 Task: Check current mortgage rates that include FHA loans.
Action: Mouse moved to (796, 149)
Screenshot: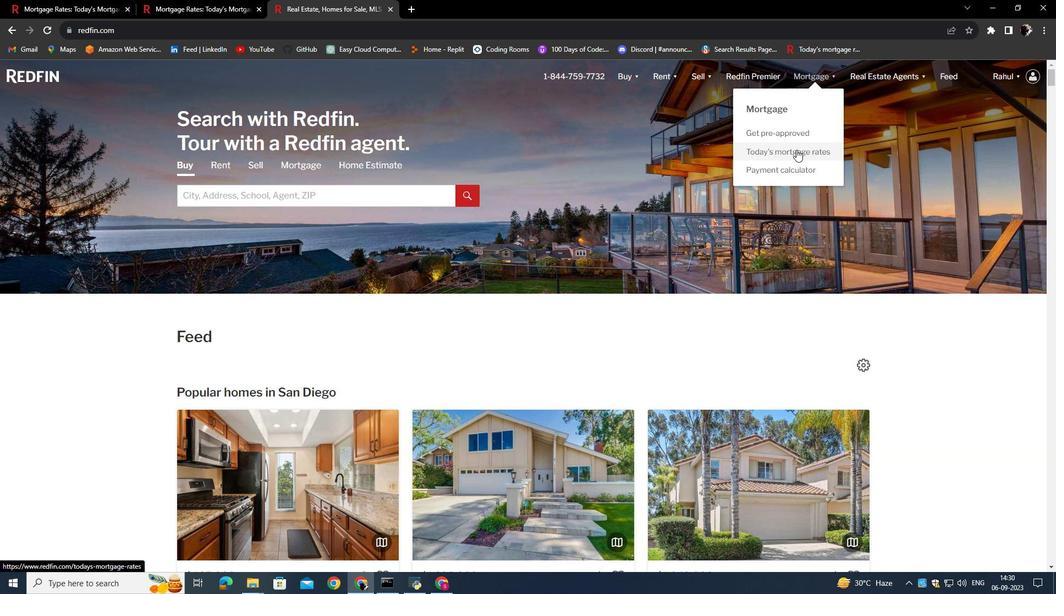 
Action: Mouse pressed left at (796, 149)
Screenshot: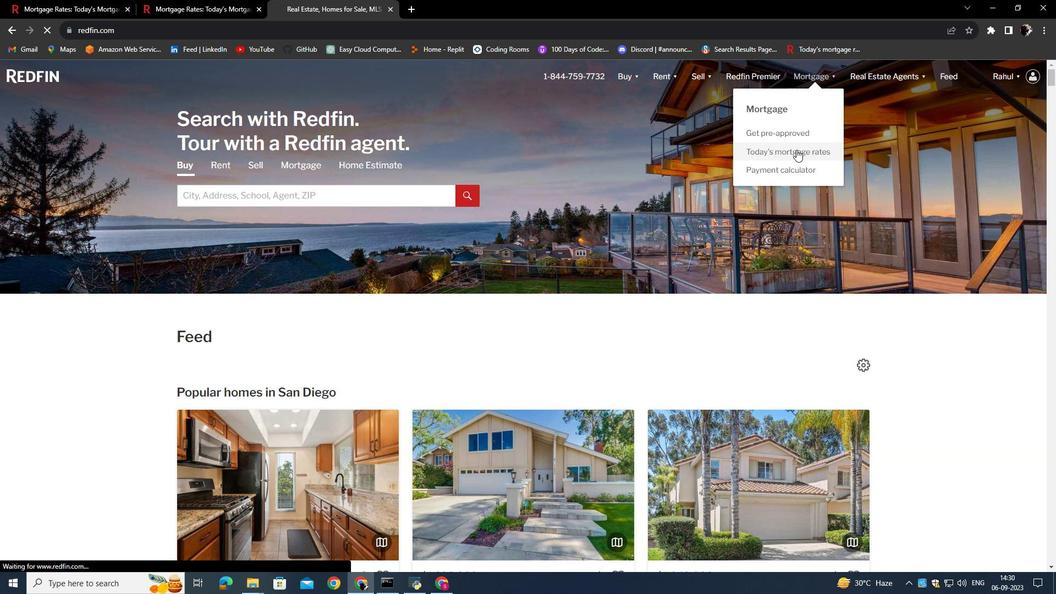 
Action: Mouse moved to (431, 303)
Screenshot: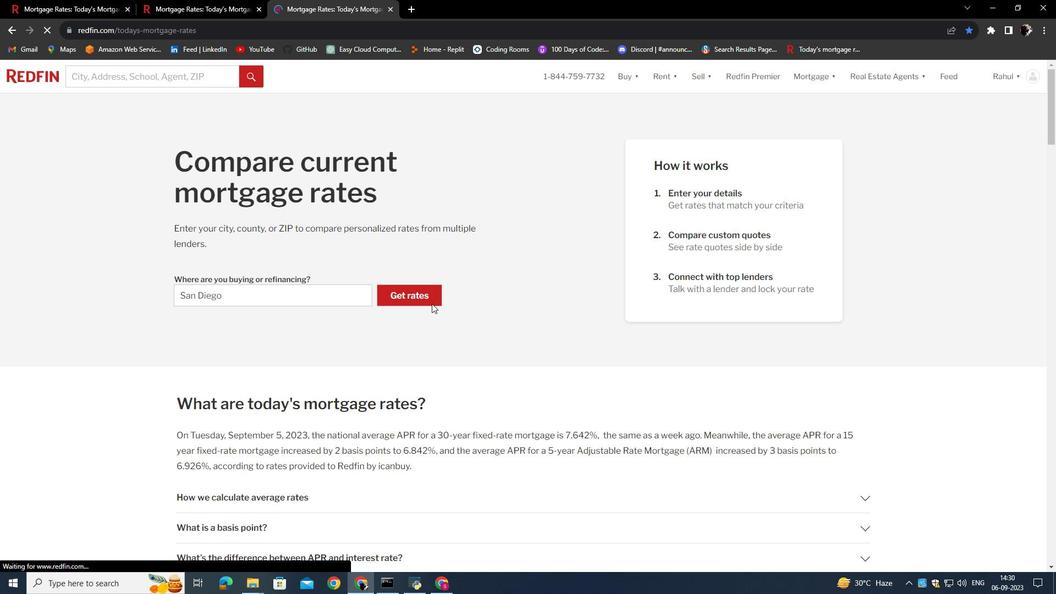 
Action: Mouse pressed left at (431, 303)
Screenshot: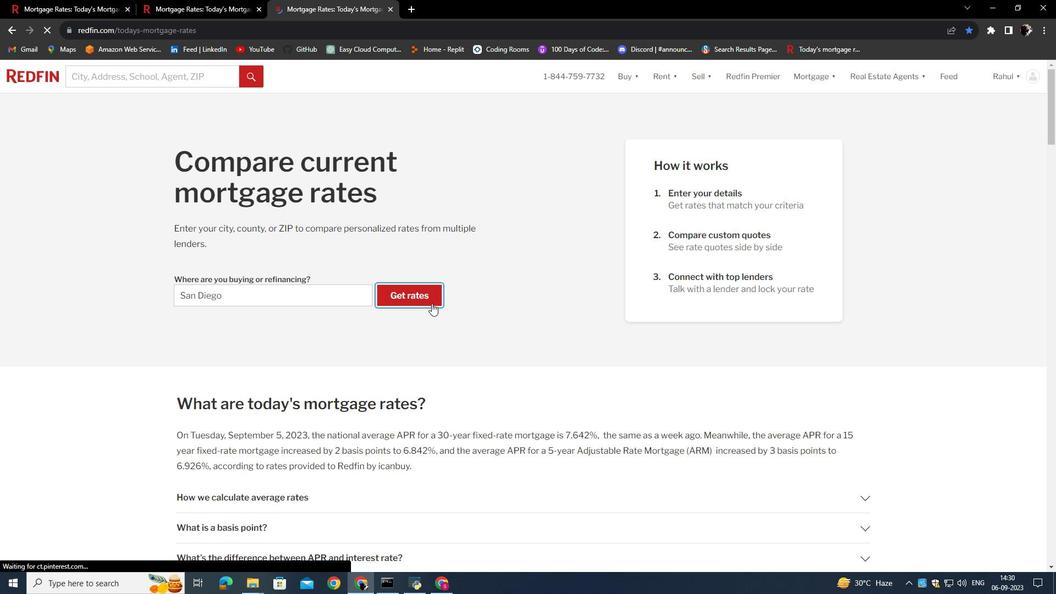 
Action: Mouse moved to (410, 299)
Screenshot: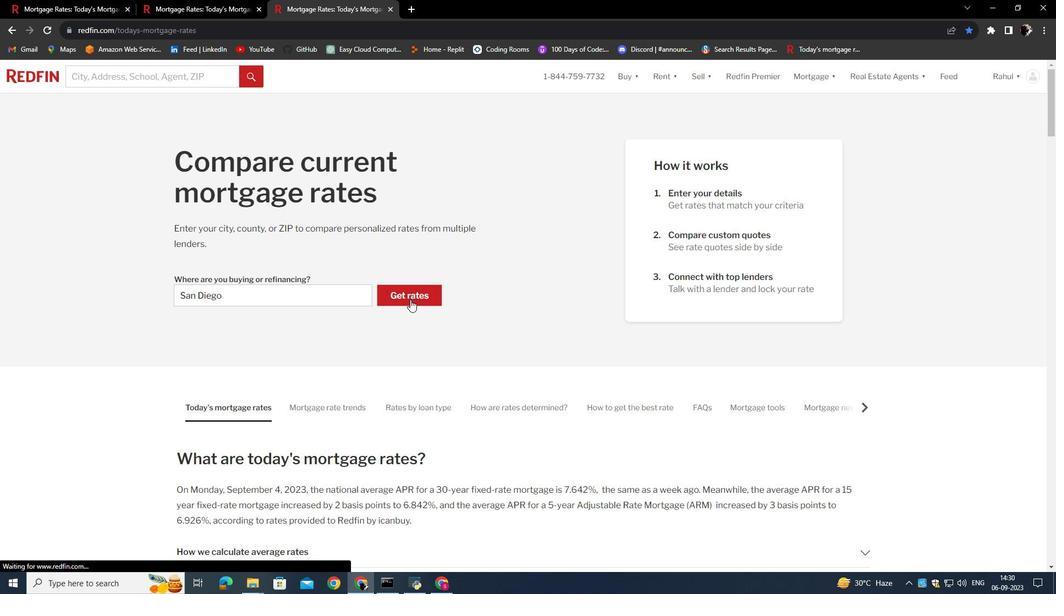 
Action: Mouse pressed left at (410, 299)
Screenshot: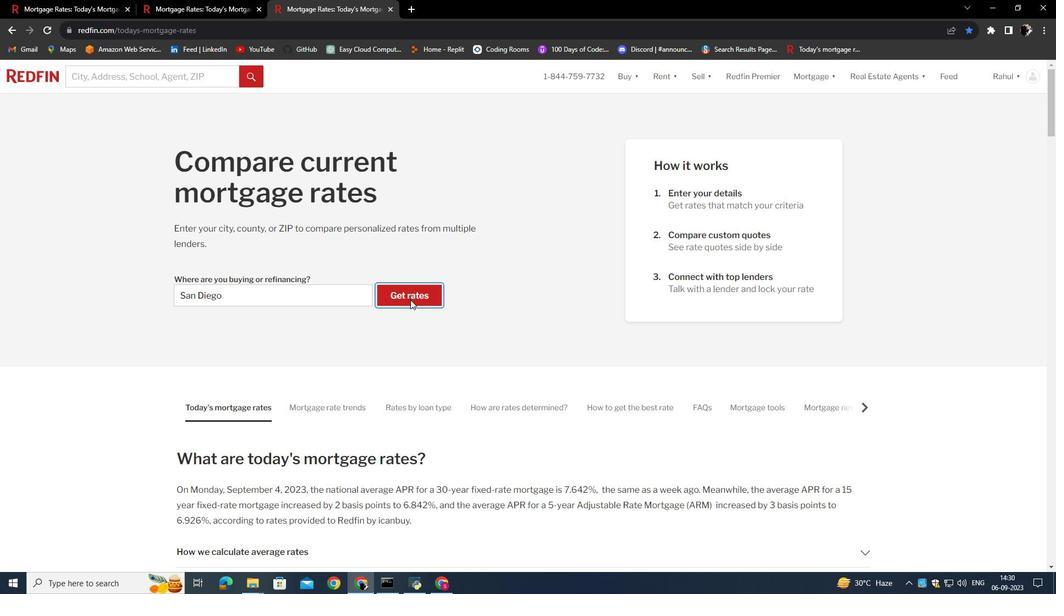 
Action: Mouse moved to (268, 379)
Screenshot: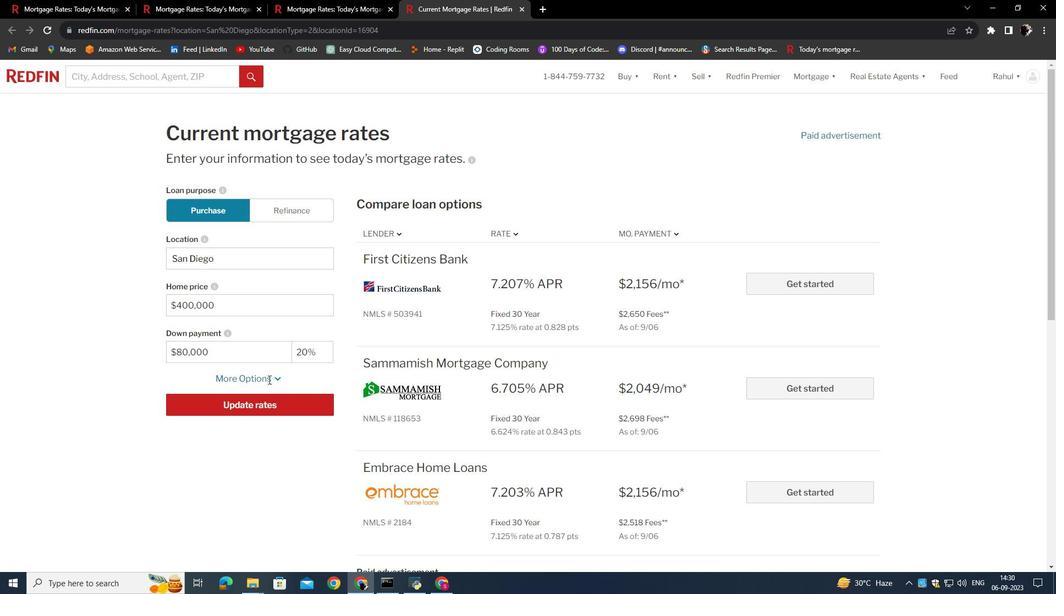 
Action: Mouse pressed left at (268, 379)
Screenshot: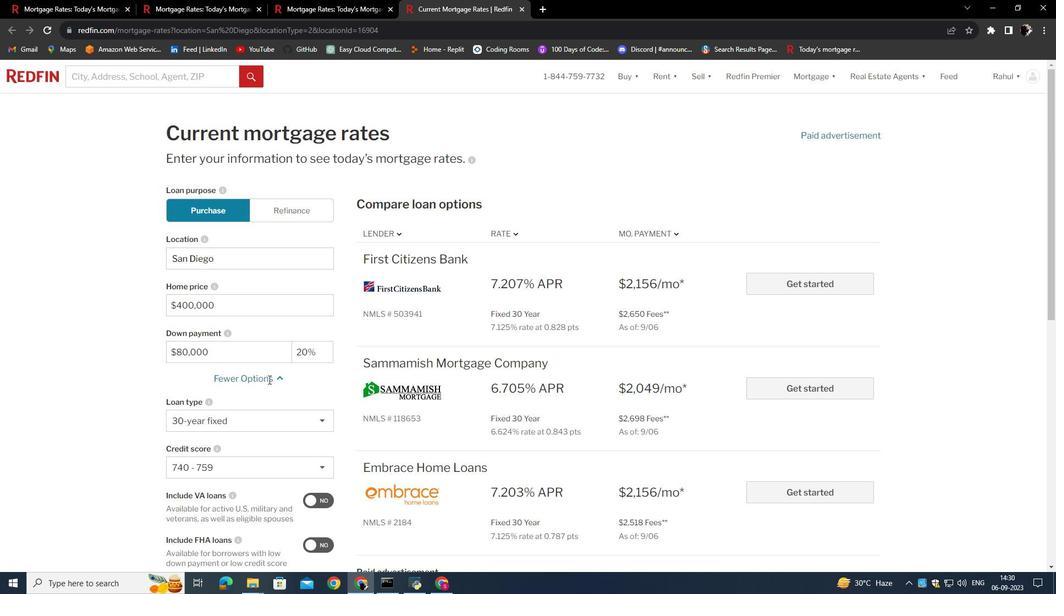 
Action: Mouse moved to (281, 397)
Screenshot: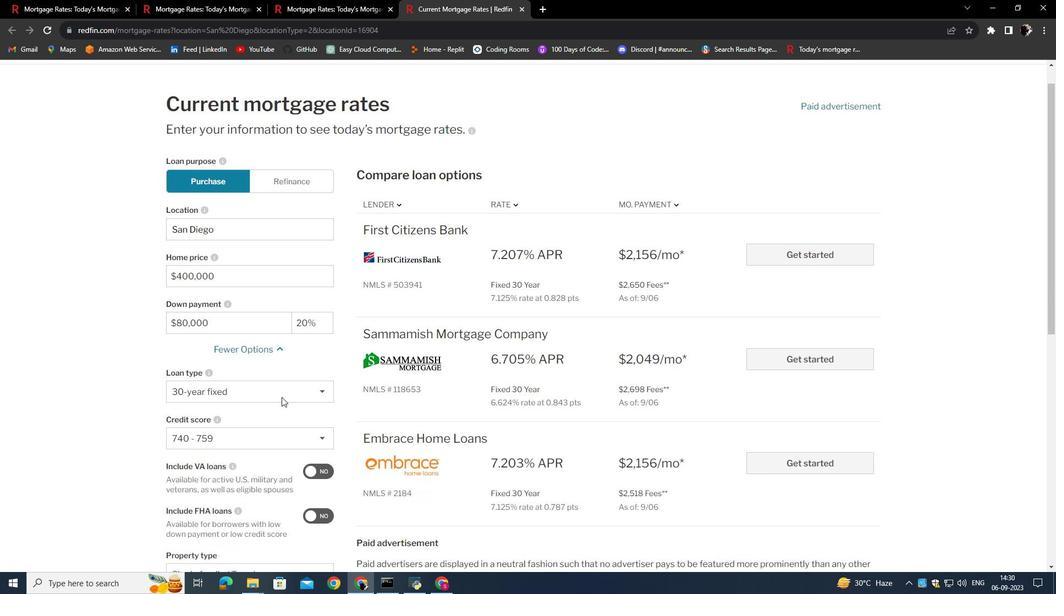 
Action: Mouse scrolled (281, 396) with delta (0, 0)
Screenshot: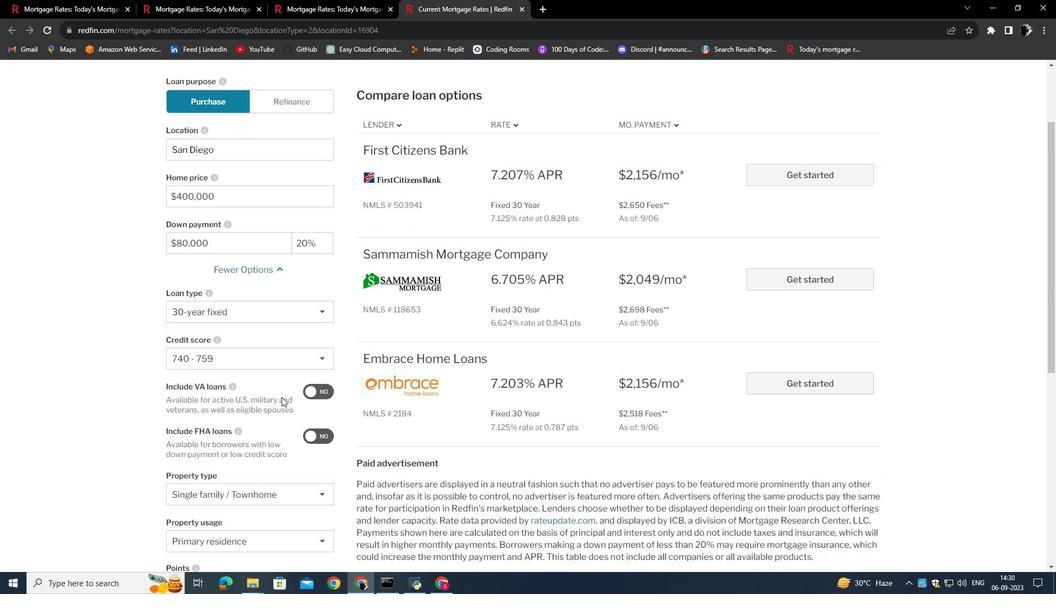 
Action: Mouse scrolled (281, 396) with delta (0, 0)
Screenshot: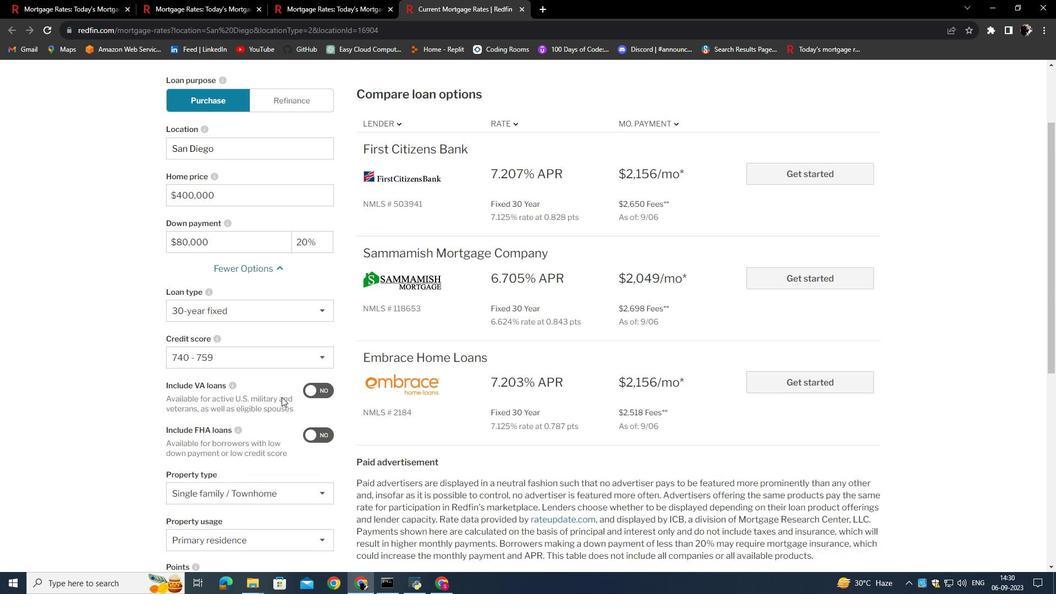 
Action: Mouse moved to (243, 371)
Screenshot: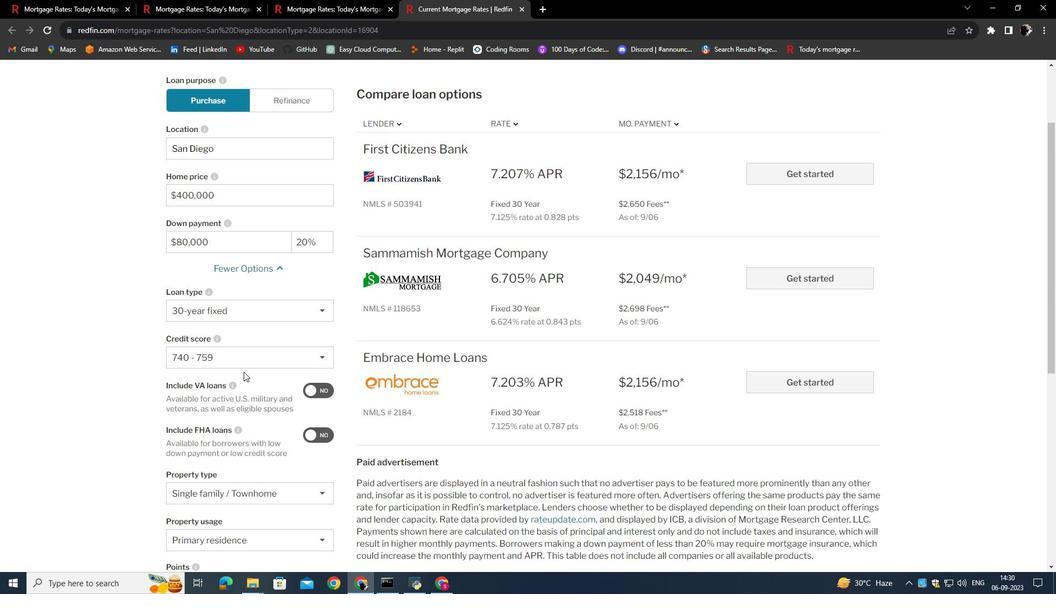 
Action: Mouse scrolled (243, 371) with delta (0, 0)
Screenshot: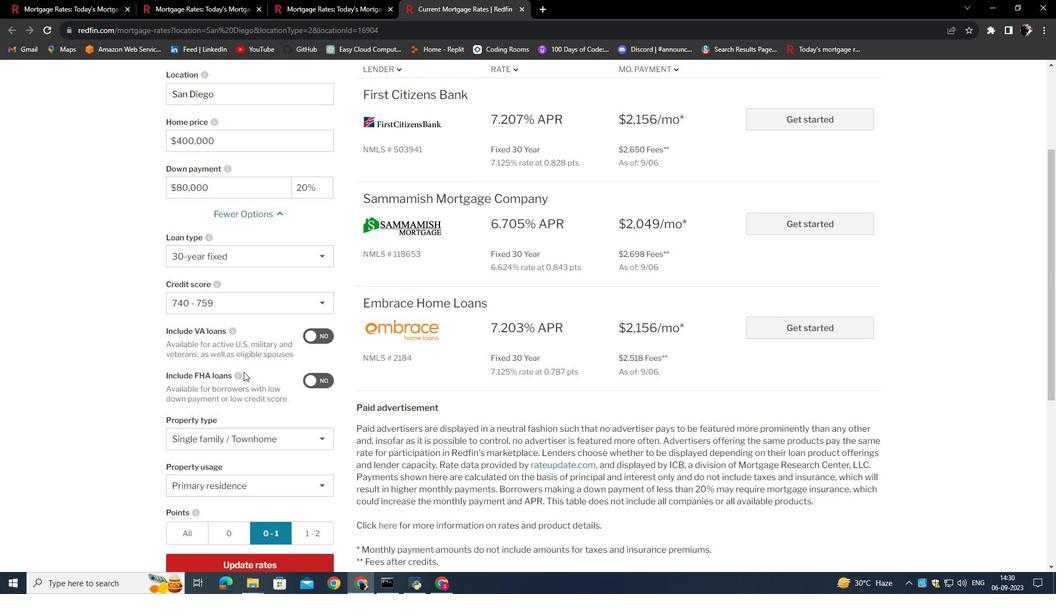 
Action: Mouse moved to (318, 382)
Screenshot: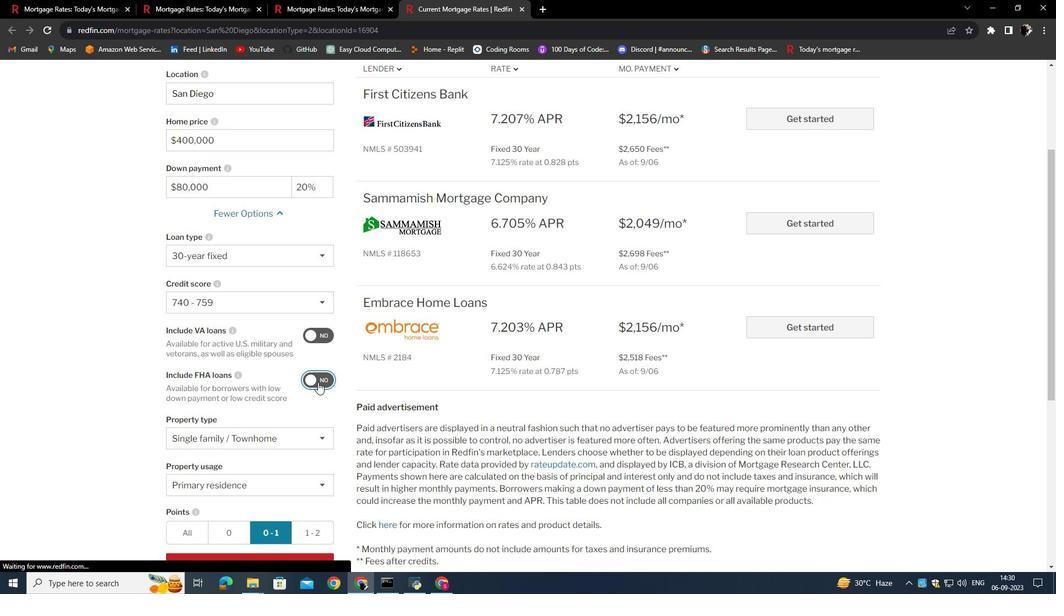 
Action: Mouse pressed left at (318, 382)
Screenshot: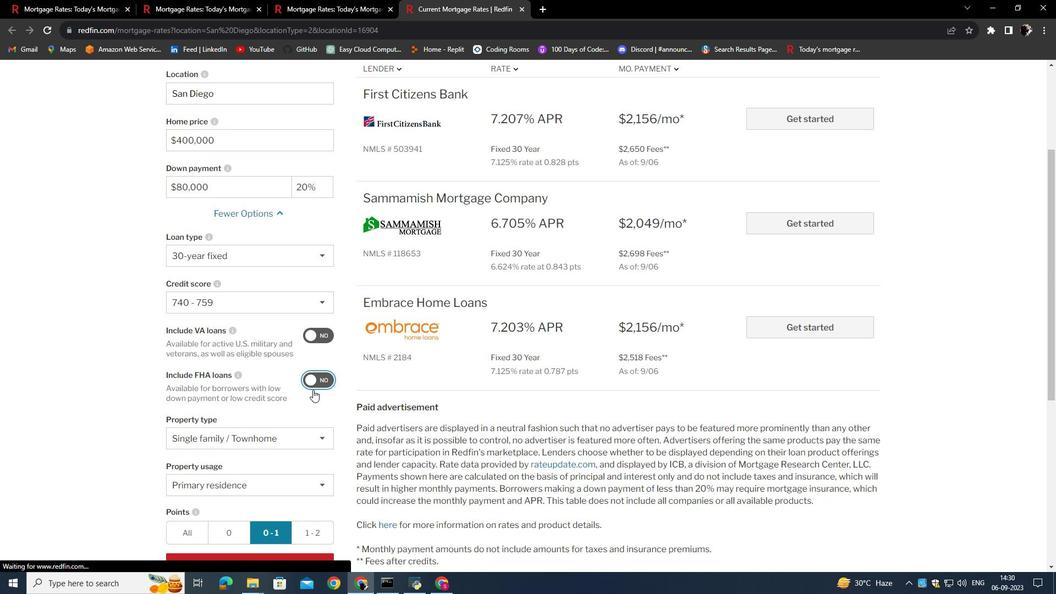 
Action: Mouse moved to (267, 403)
Screenshot: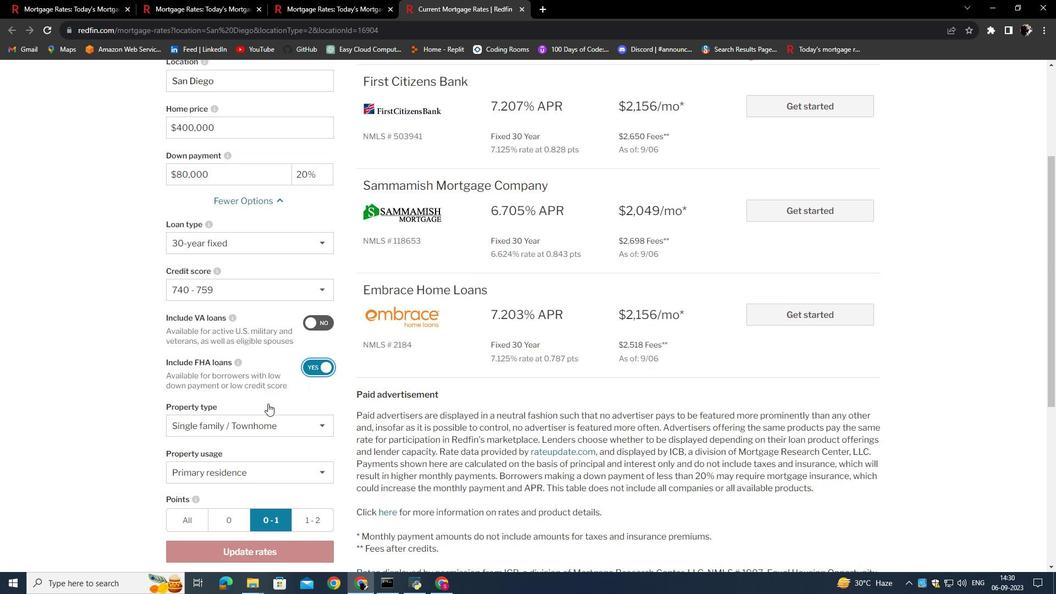 
Action: Mouse scrolled (267, 403) with delta (0, 0)
Screenshot: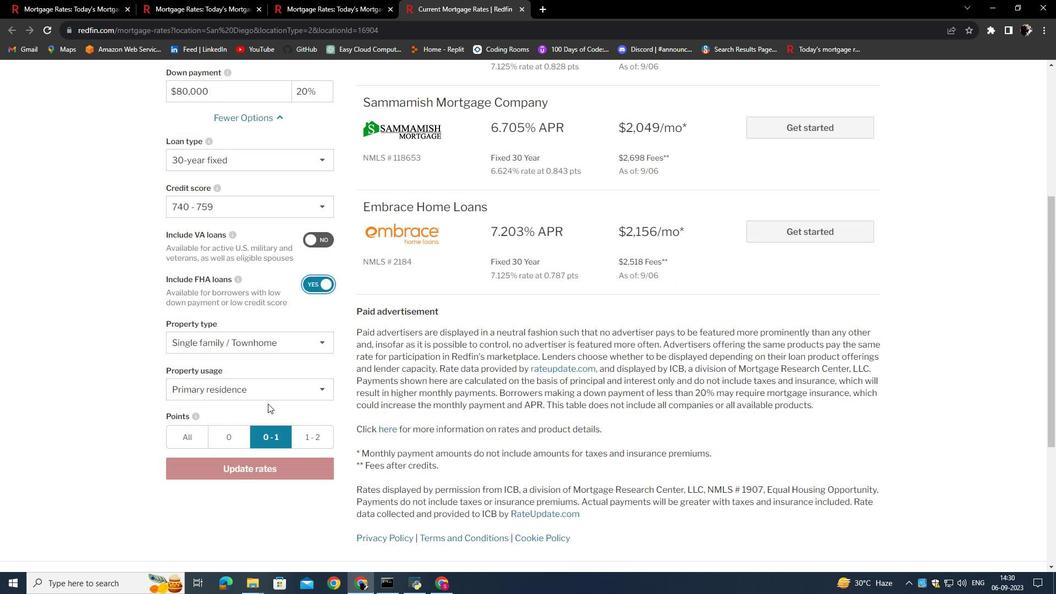 
Action: Mouse scrolled (267, 403) with delta (0, 0)
Screenshot: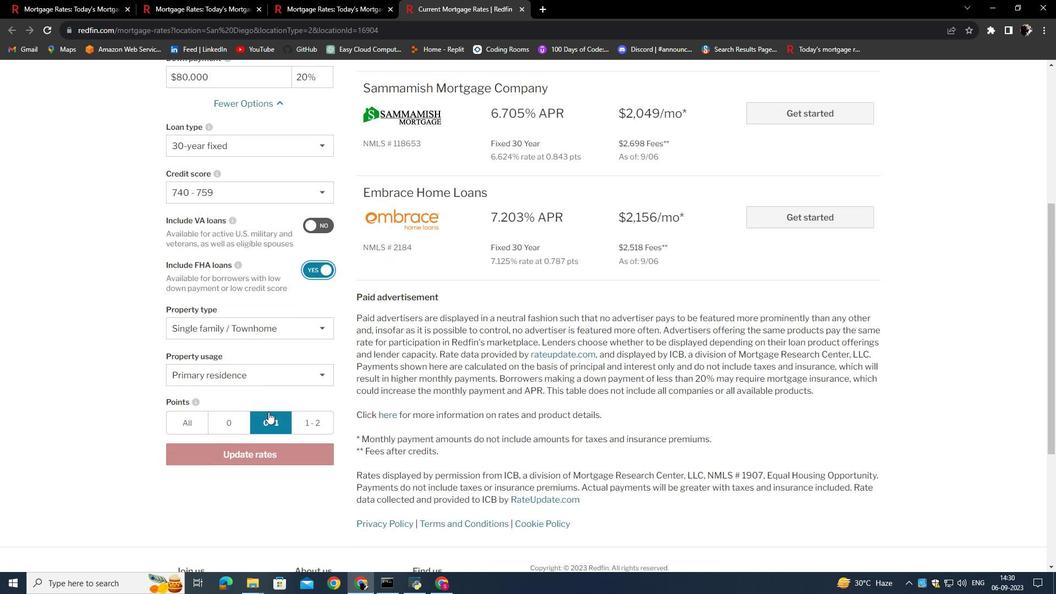 
Action: Mouse moved to (279, 456)
Screenshot: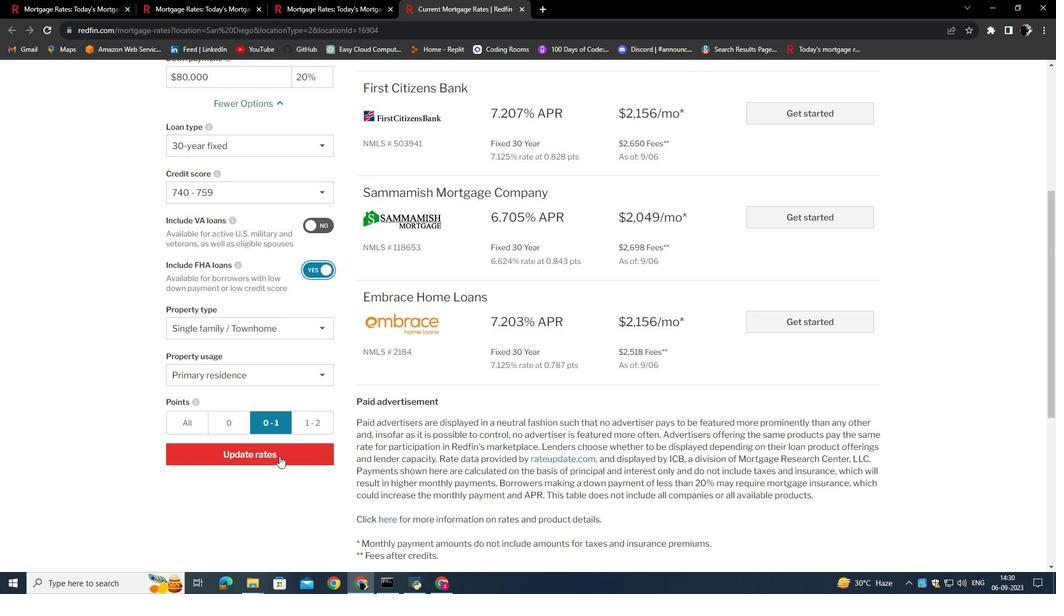 
Action: Mouse pressed left at (279, 456)
Screenshot: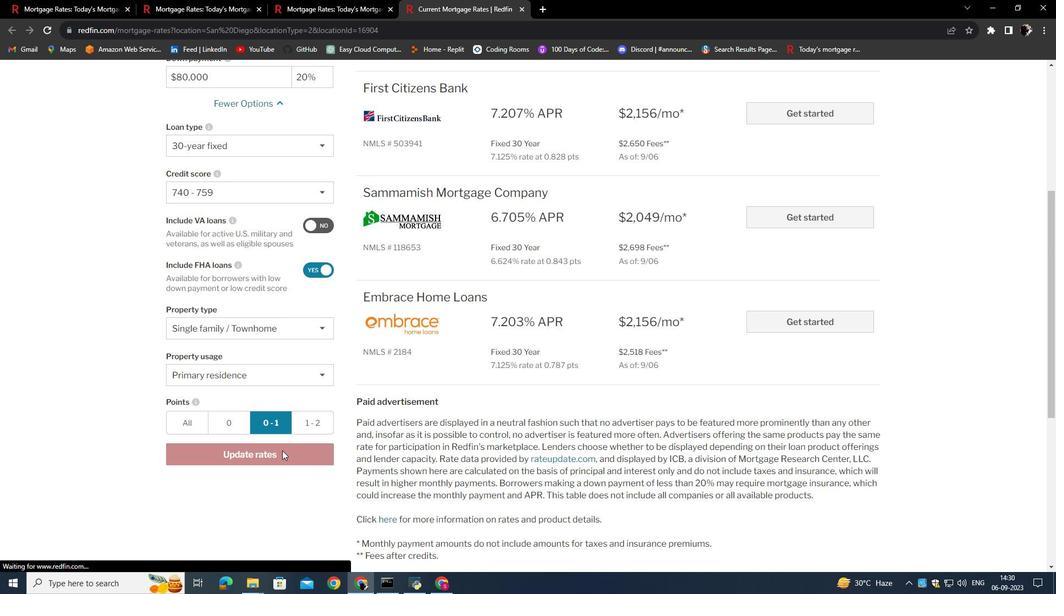 
Action: Mouse moved to (463, 352)
Screenshot: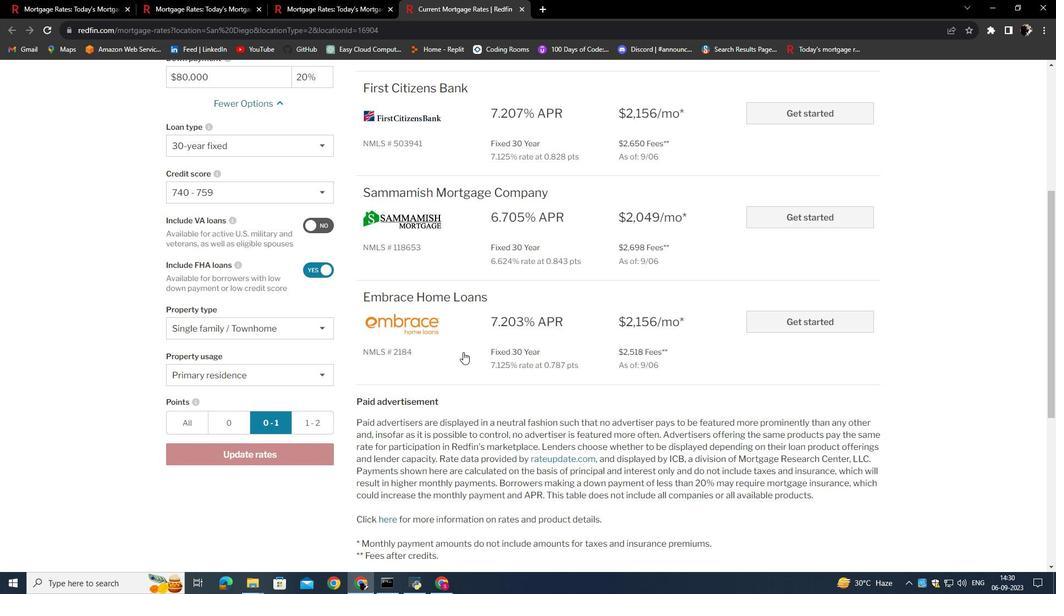 
Action: Mouse scrolled (463, 352) with delta (0, 0)
Screenshot: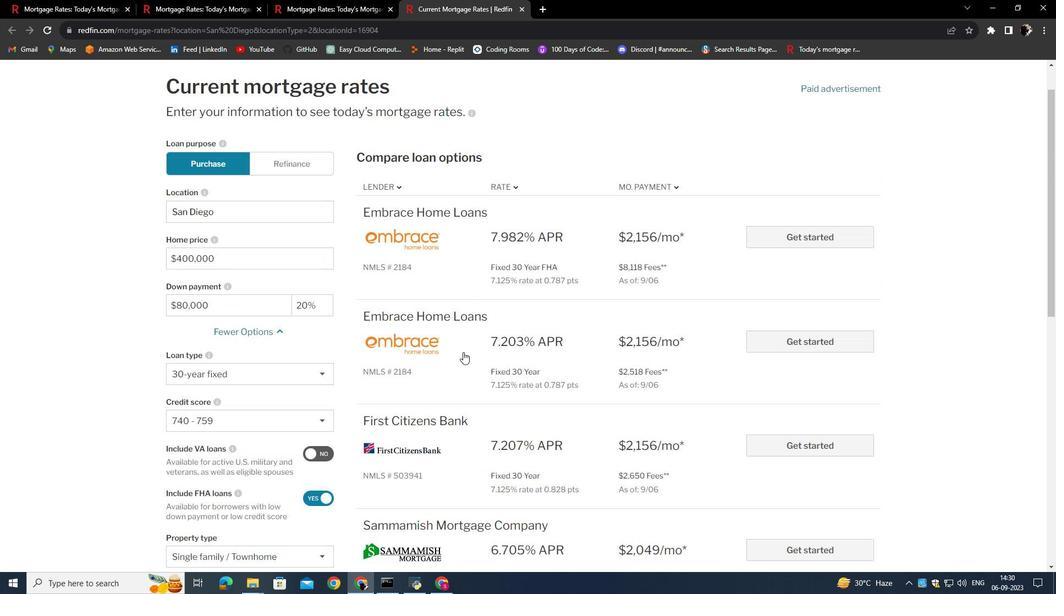 
Action: Mouse scrolled (463, 352) with delta (0, 0)
Screenshot: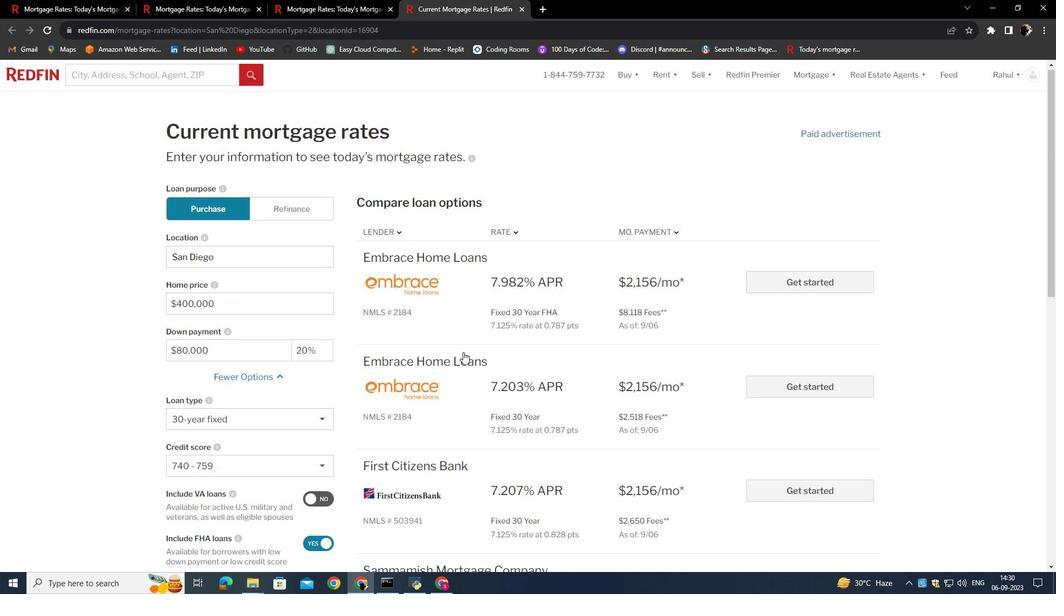 
Action: Mouse scrolled (463, 352) with delta (0, 0)
Screenshot: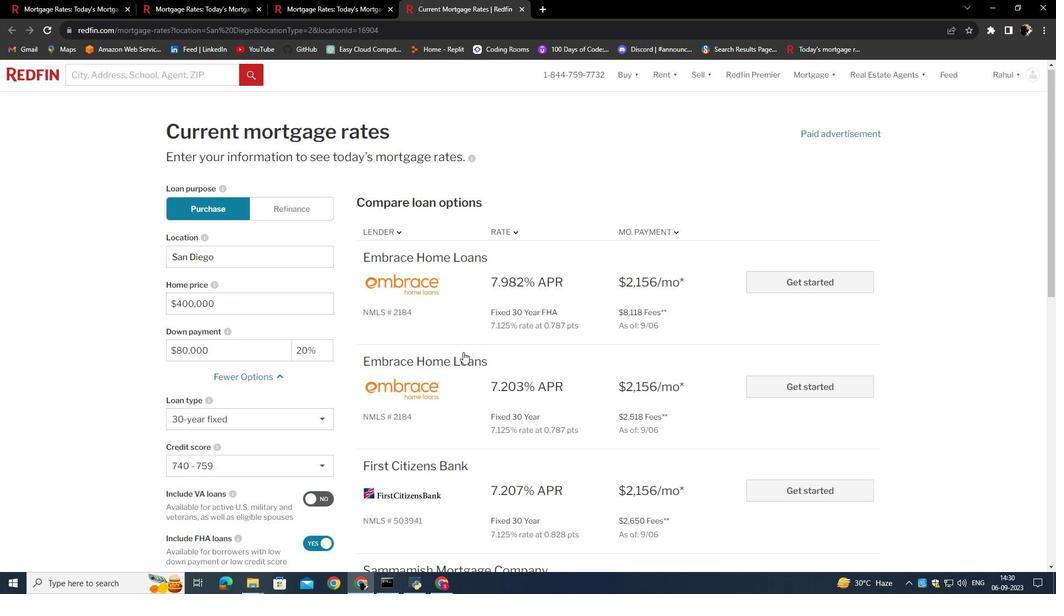 
Action: Mouse scrolled (463, 352) with delta (0, 0)
Screenshot: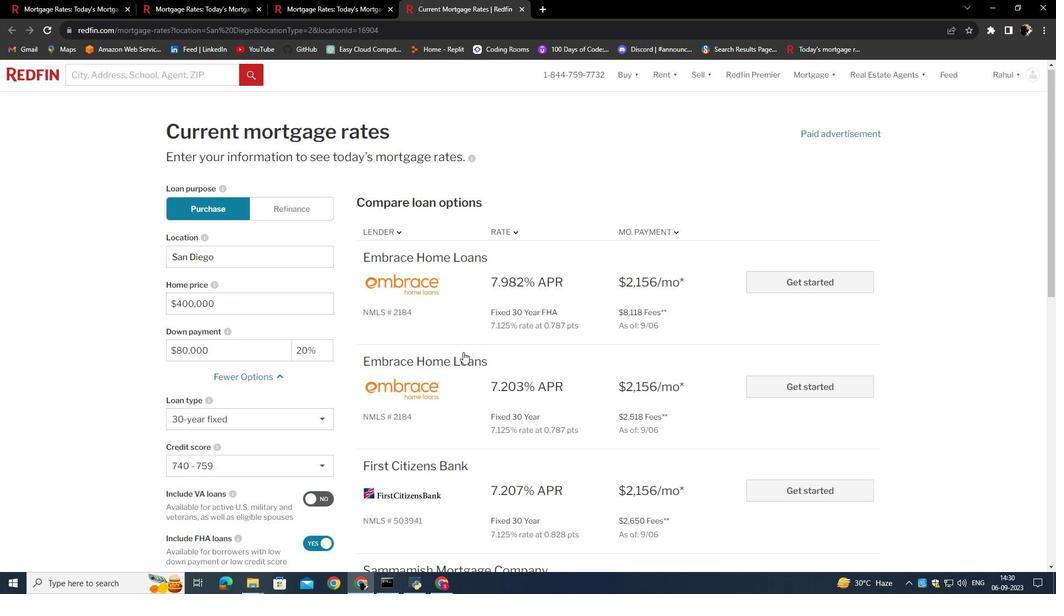 
Action: Mouse scrolled (463, 352) with delta (0, 0)
Screenshot: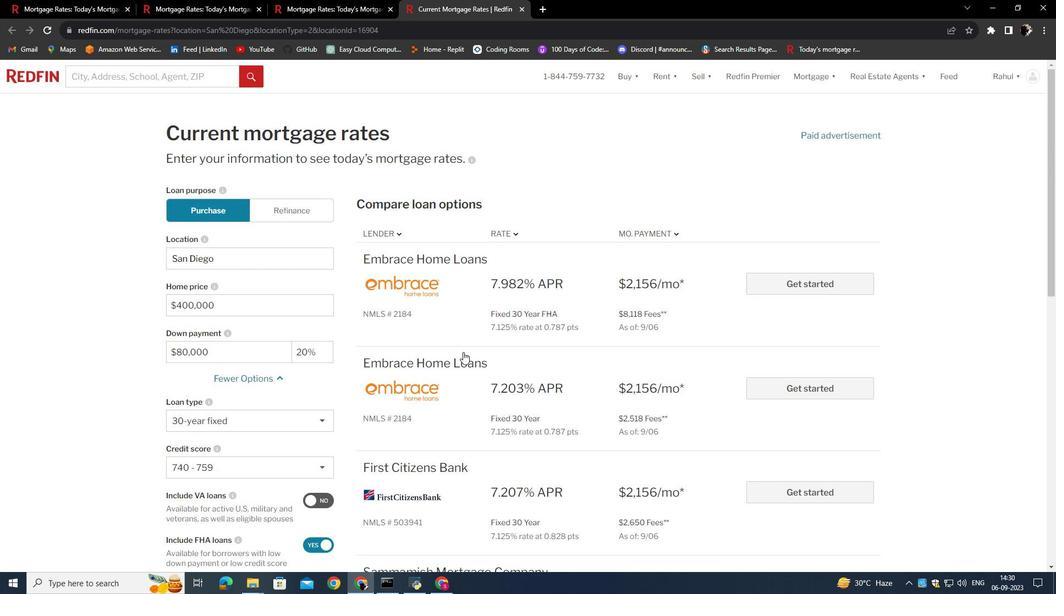
